 Task: Select the Pacific Time - US & Canada as time zone for the schedule.
Action: Mouse moved to (290, 424)
Screenshot: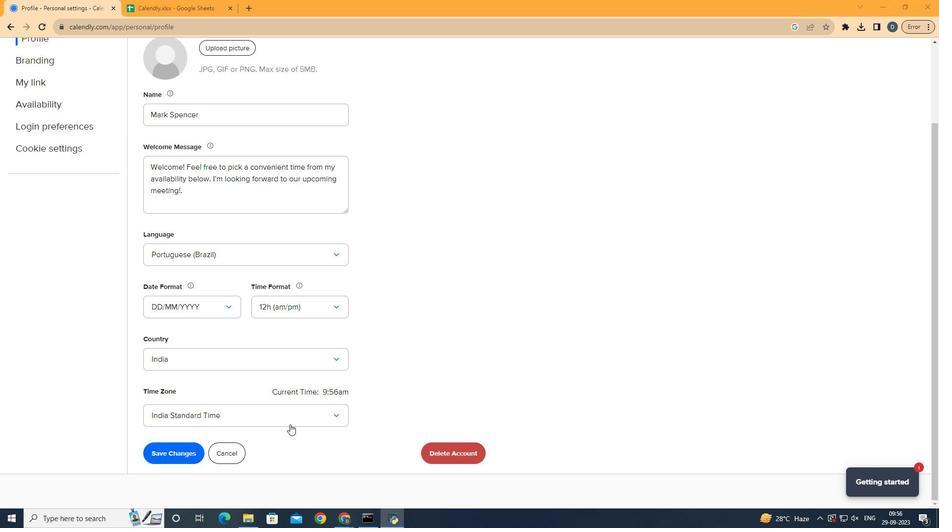 
Action: Mouse pressed left at (290, 424)
Screenshot: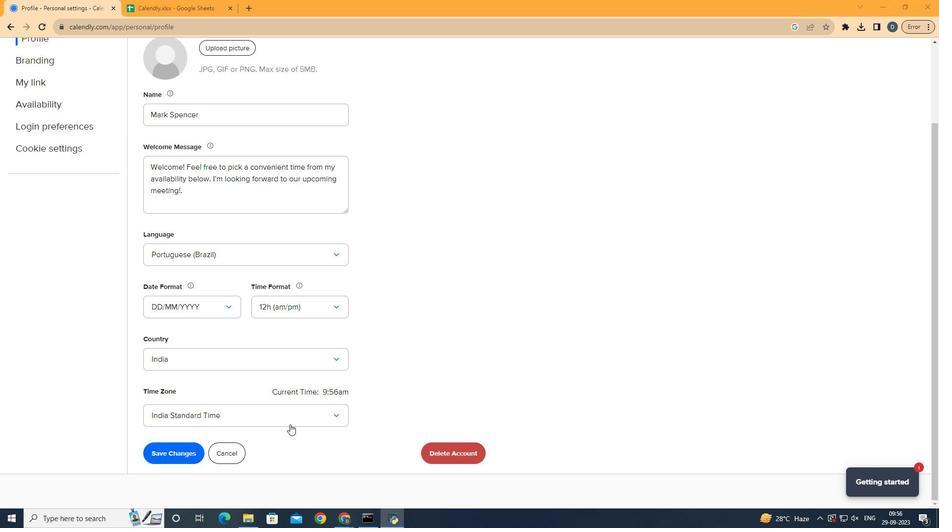 
Action: Mouse moved to (272, 475)
Screenshot: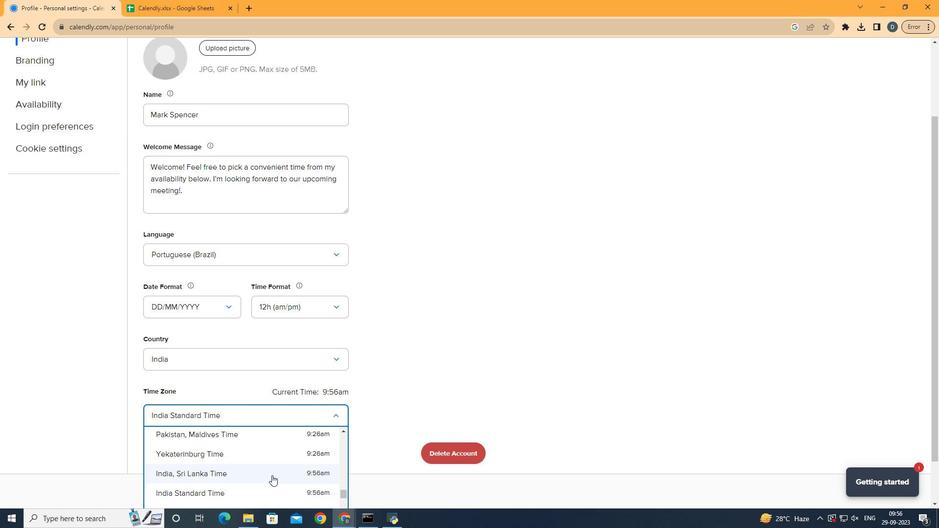 
Action: Mouse scrolled (272, 476) with delta (0, 0)
Screenshot: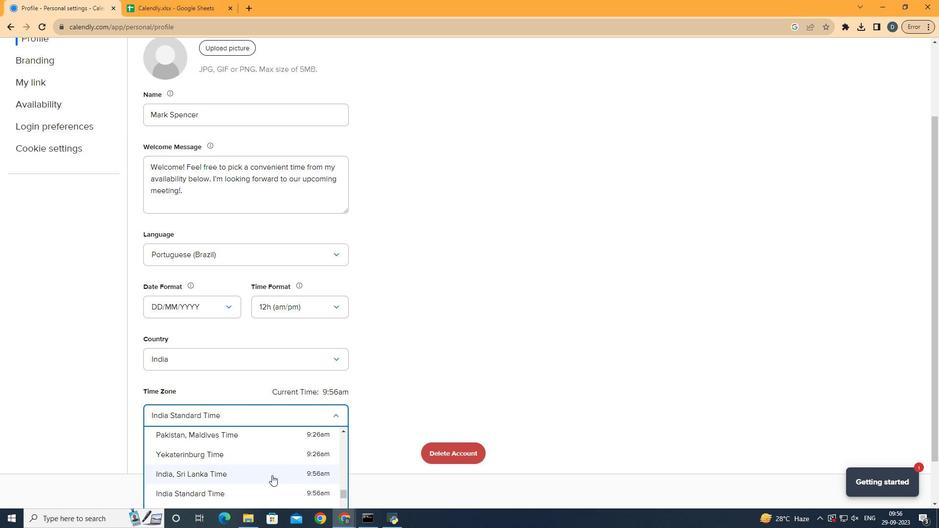 
Action: Mouse scrolled (272, 476) with delta (0, 0)
Screenshot: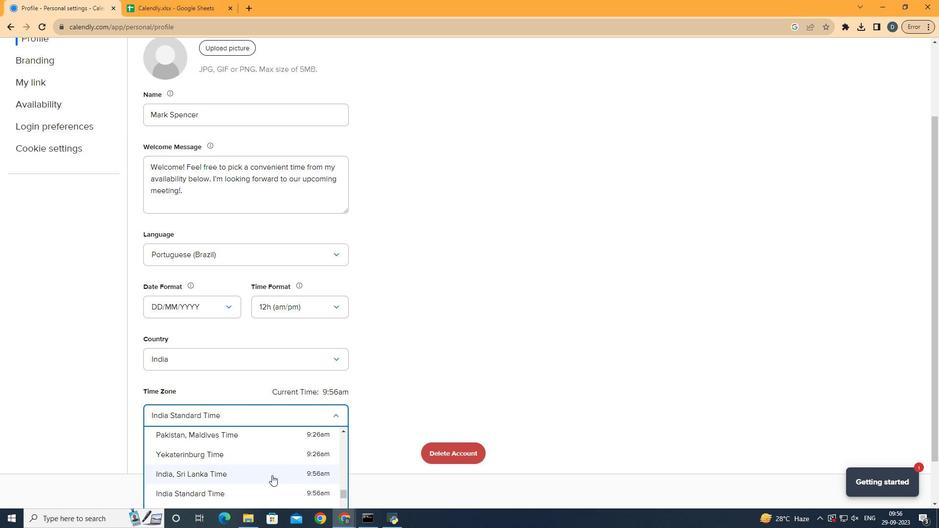 
Action: Mouse scrolled (272, 476) with delta (0, 0)
Screenshot: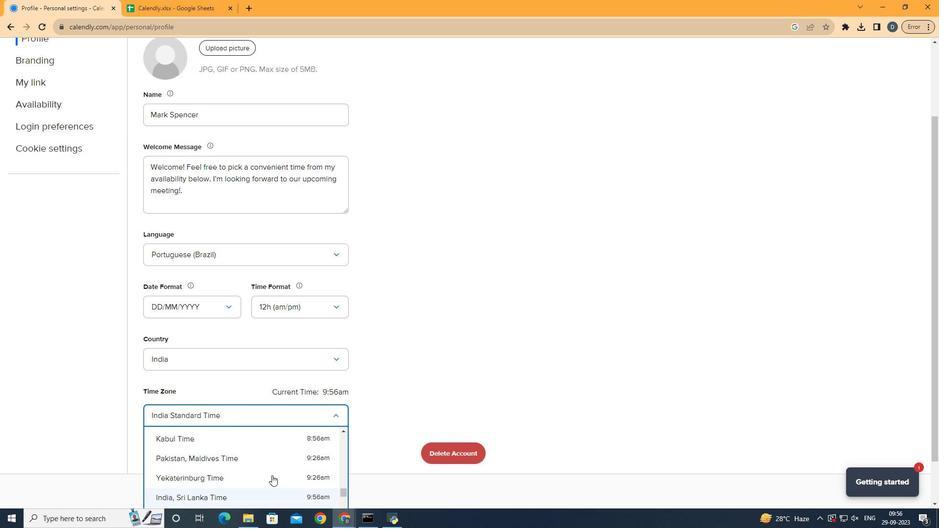 
Action: Mouse scrolled (272, 476) with delta (0, 0)
Screenshot: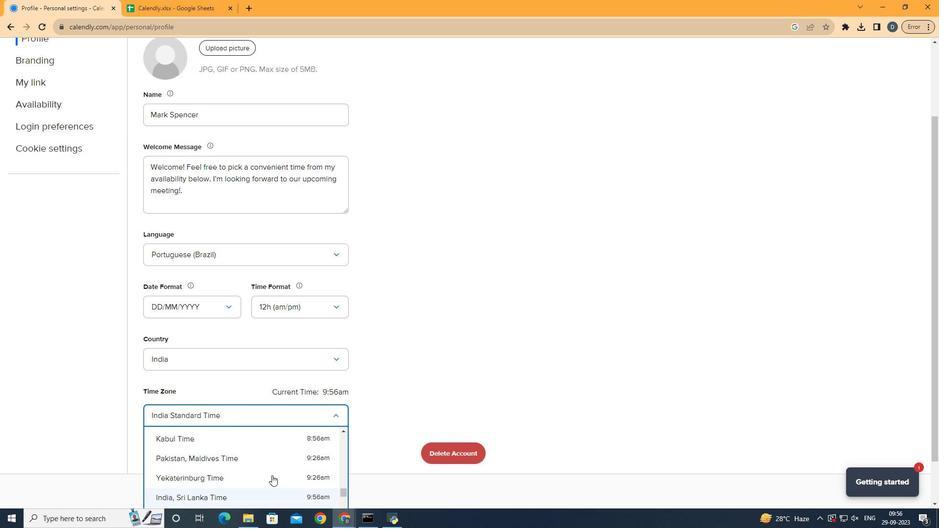 
Action: Mouse scrolled (272, 476) with delta (0, 0)
Screenshot: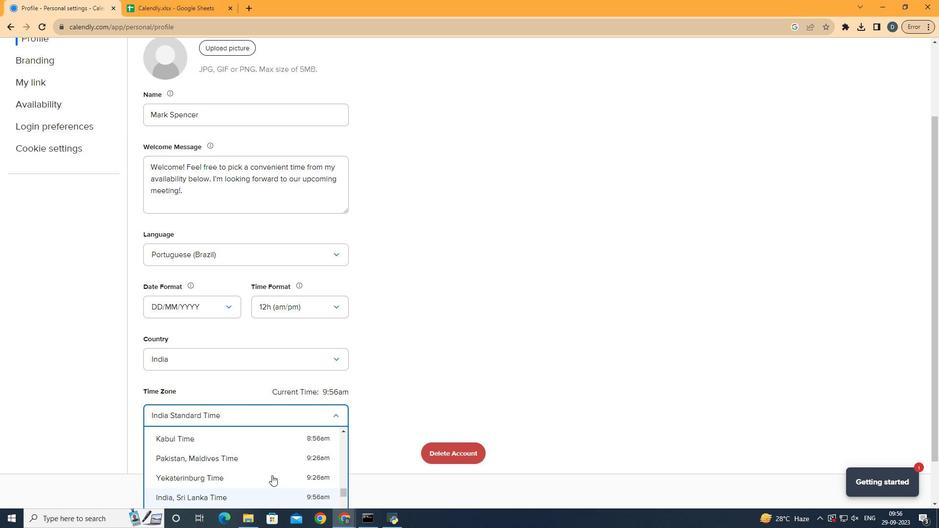 
Action: Mouse scrolled (272, 476) with delta (0, 0)
Screenshot: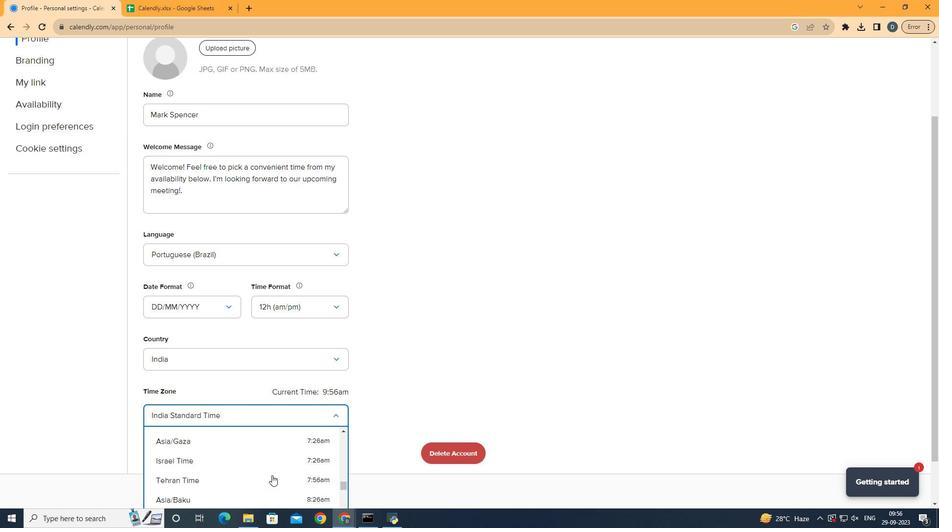
Action: Mouse scrolled (272, 476) with delta (0, 0)
Screenshot: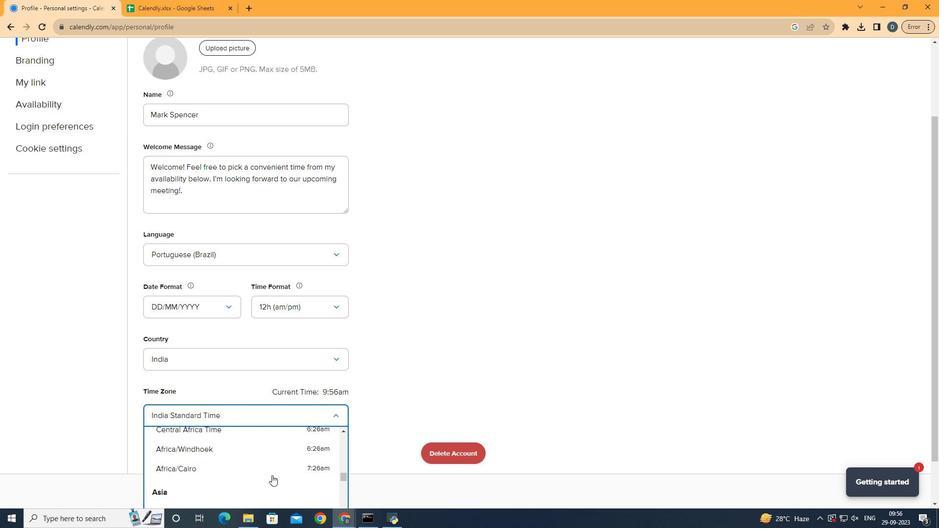 
Action: Mouse scrolled (272, 476) with delta (0, 0)
Screenshot: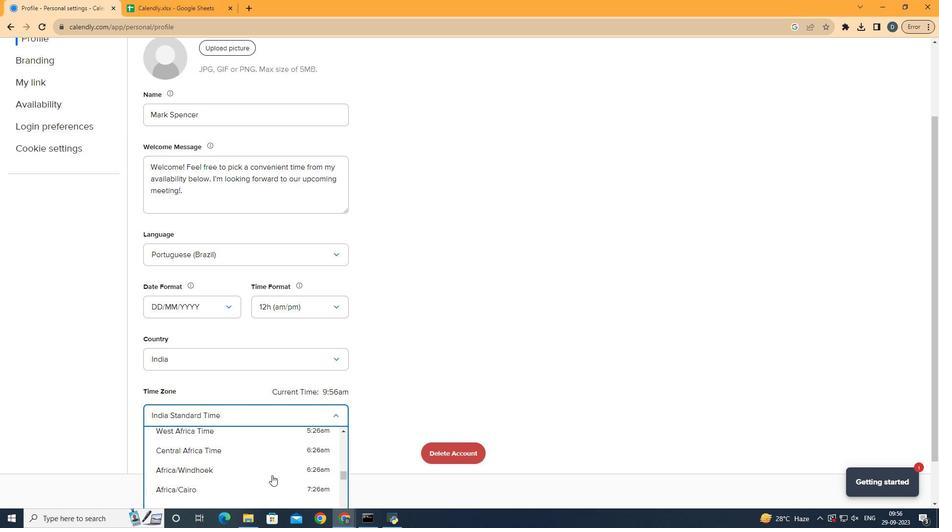 
Action: Mouse scrolled (272, 476) with delta (0, 0)
Screenshot: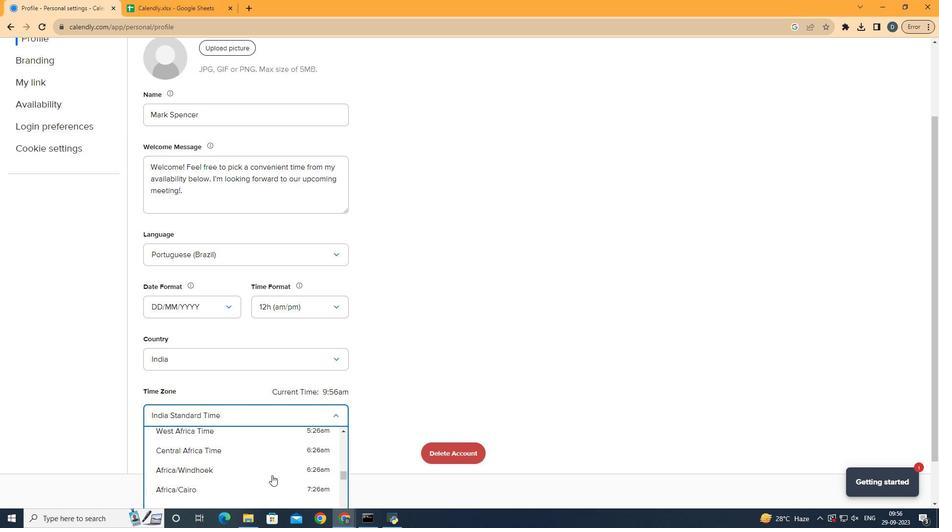 
Action: Mouse scrolled (272, 476) with delta (0, 0)
Screenshot: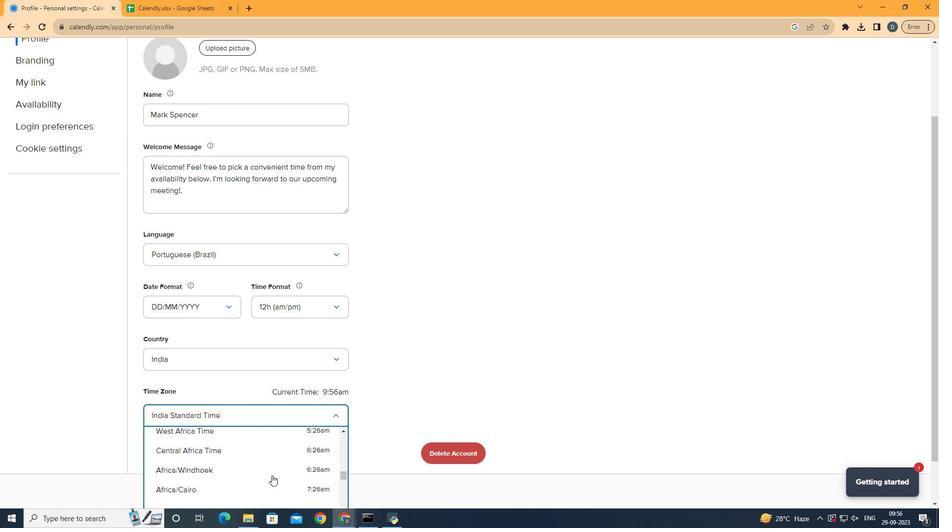 
Action: Mouse scrolled (272, 476) with delta (0, 0)
Screenshot: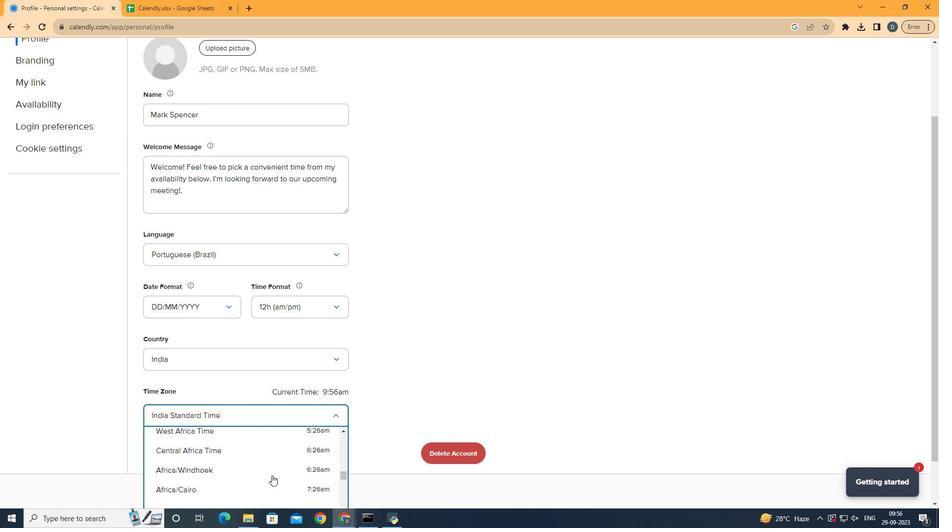 
Action: Mouse scrolled (272, 476) with delta (0, 0)
Screenshot: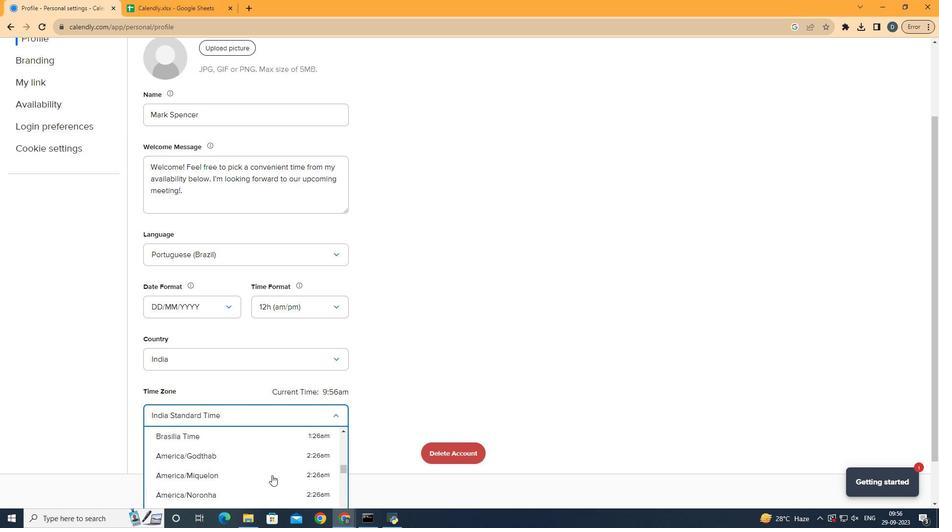 
Action: Mouse scrolled (272, 476) with delta (0, 0)
Screenshot: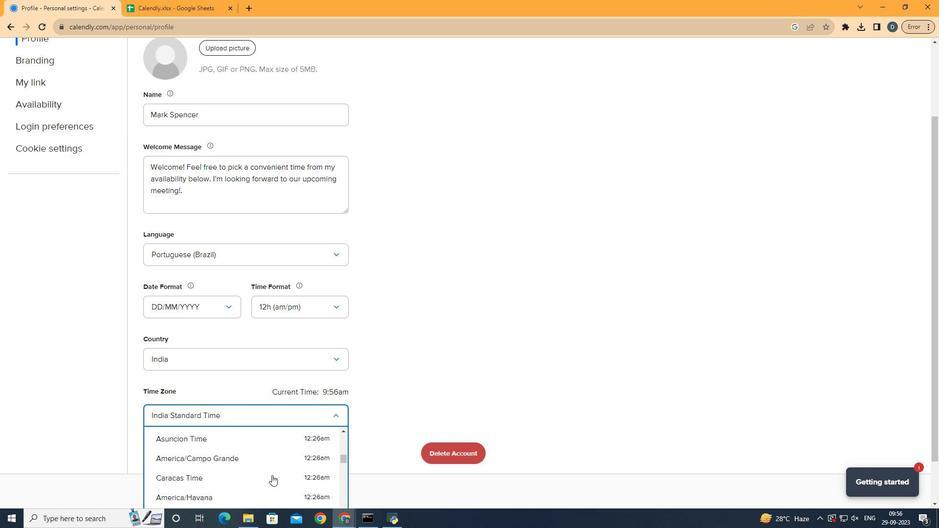 
Action: Mouse scrolled (272, 476) with delta (0, 0)
Screenshot: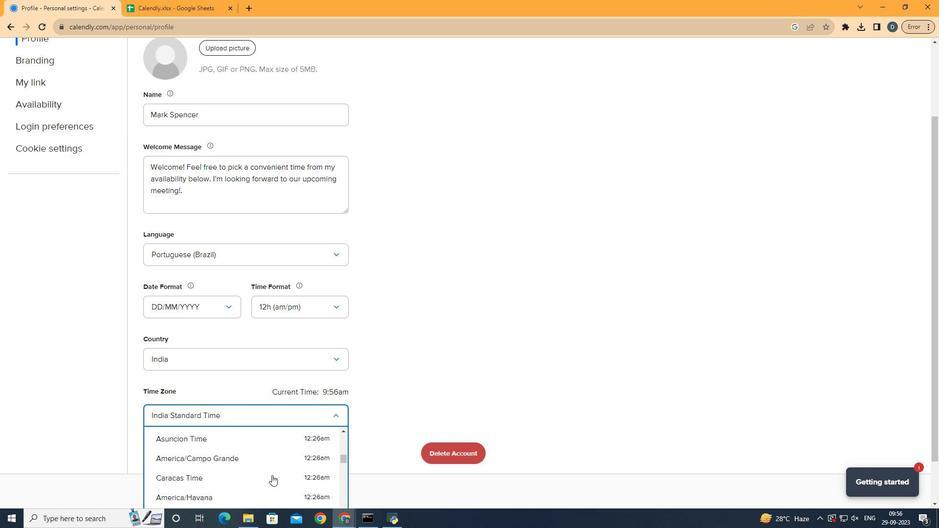 
Action: Mouse scrolled (272, 476) with delta (0, 0)
Screenshot: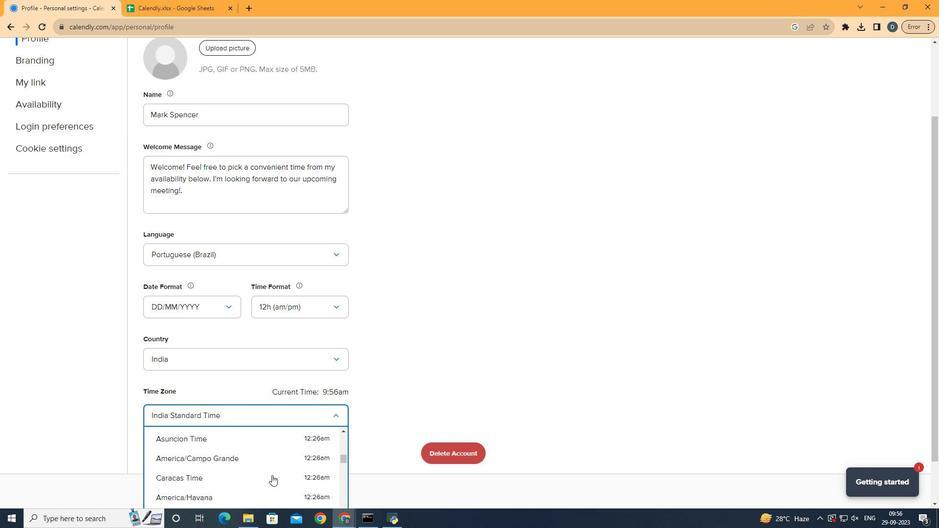 
Action: Mouse scrolled (272, 476) with delta (0, 0)
Screenshot: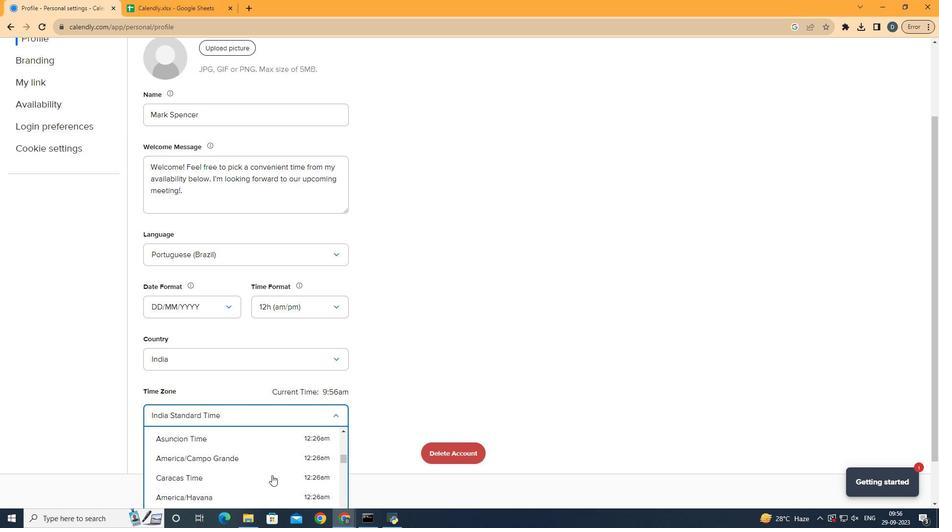 
Action: Mouse scrolled (272, 476) with delta (0, 0)
Screenshot: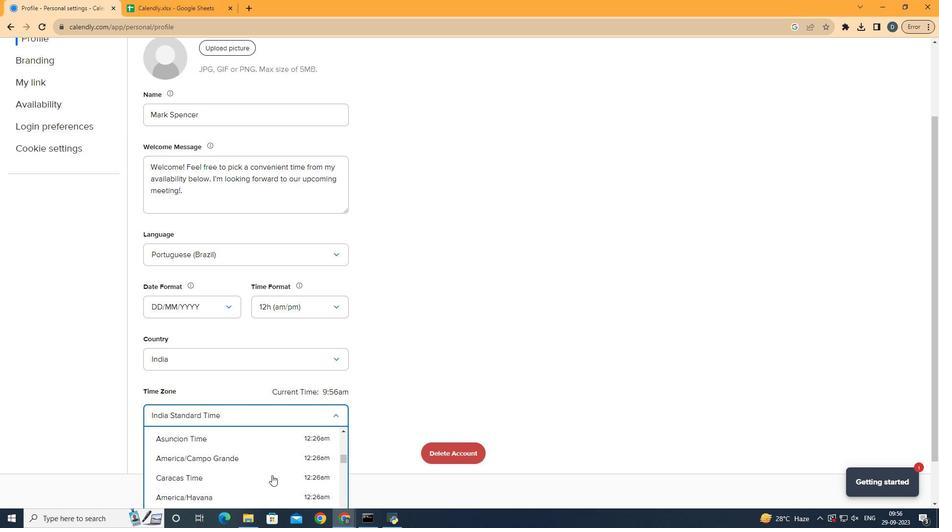 
Action: Mouse scrolled (272, 476) with delta (0, 0)
Screenshot: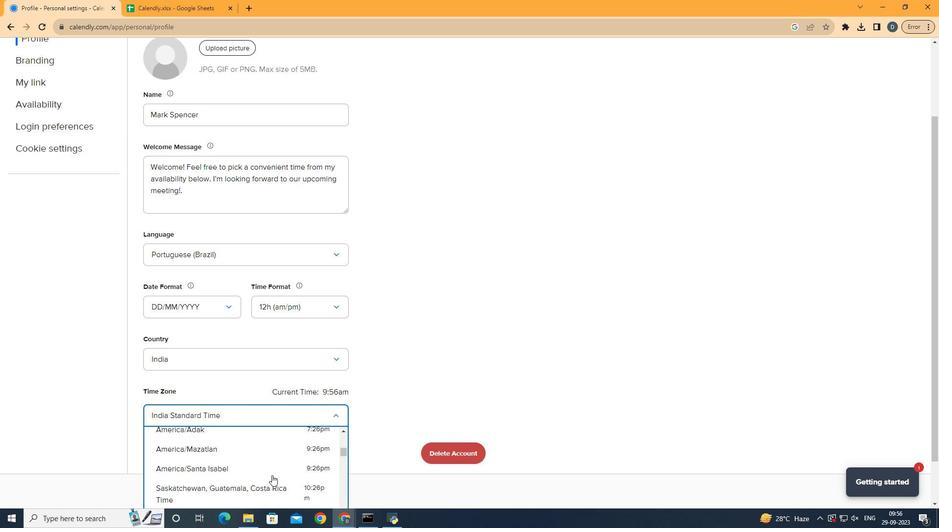 
Action: Mouse scrolled (272, 476) with delta (0, 0)
Screenshot: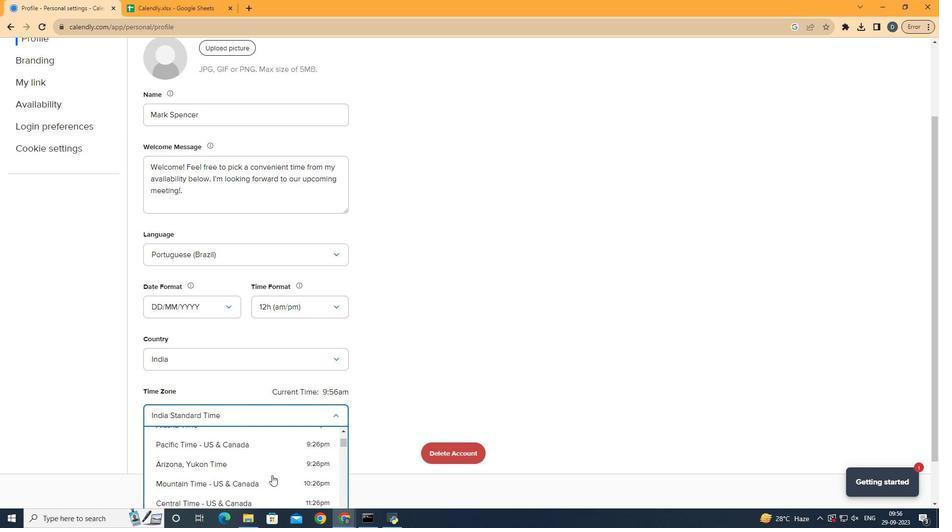 
Action: Mouse scrolled (272, 476) with delta (0, 0)
Screenshot: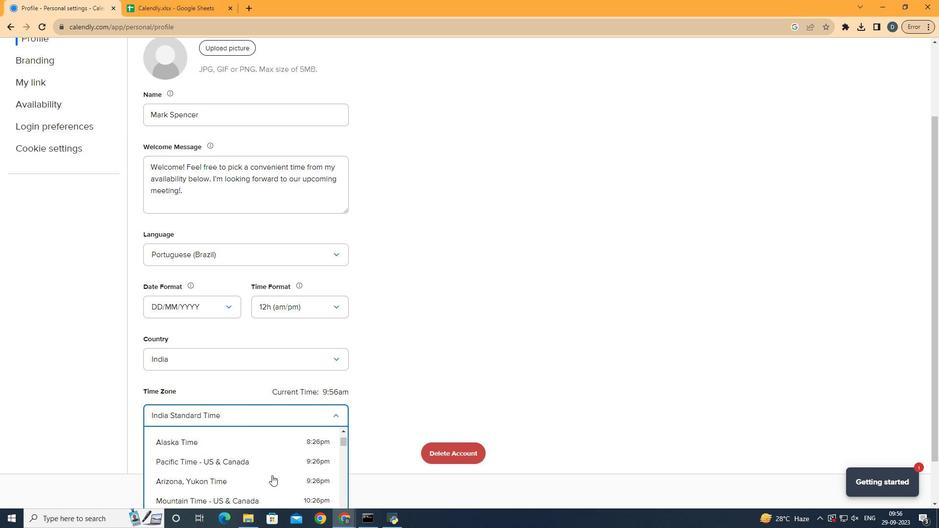 
Action: Mouse scrolled (272, 476) with delta (0, 0)
Screenshot: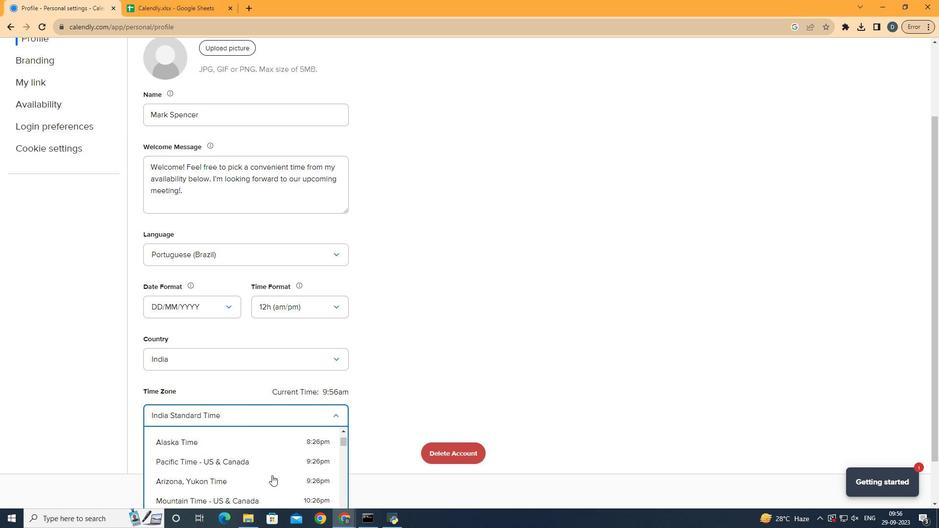 
Action: Mouse scrolled (272, 476) with delta (0, 0)
Screenshot: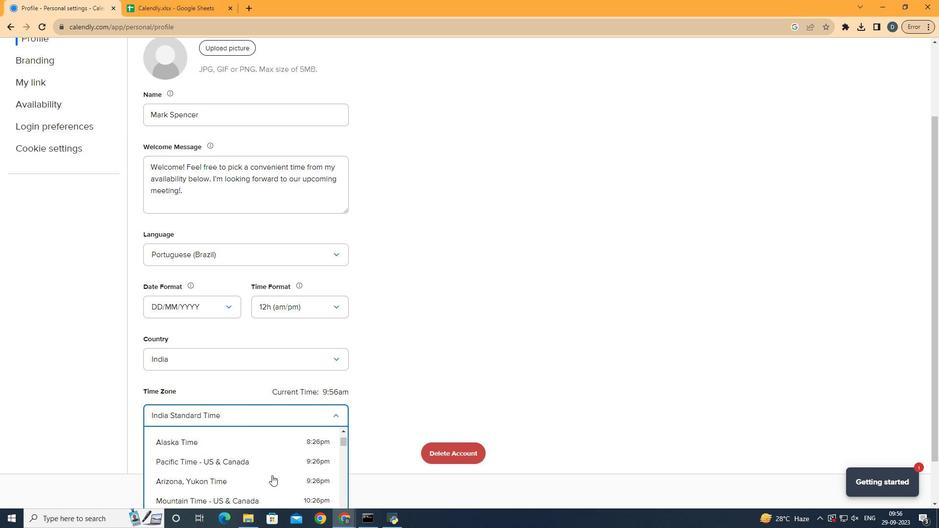 
Action: Mouse scrolled (272, 476) with delta (0, 0)
Screenshot: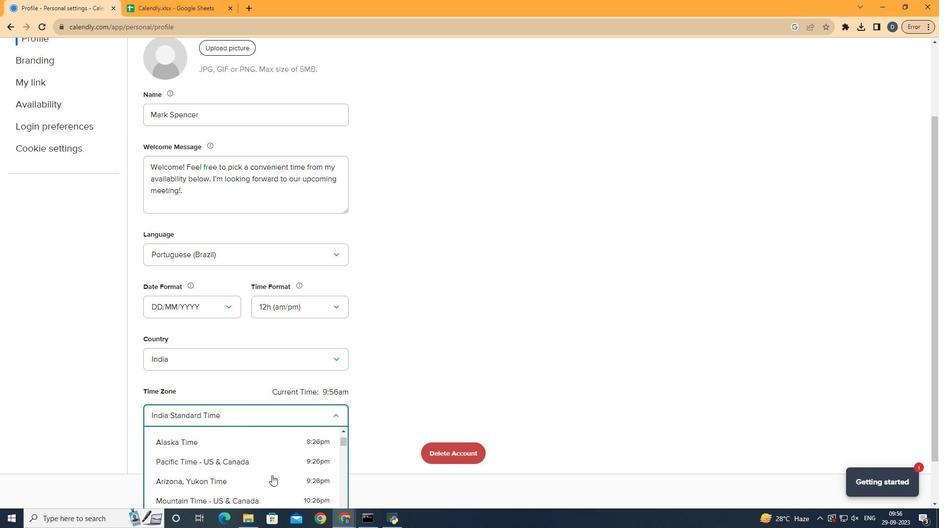 
Action: Mouse scrolled (272, 476) with delta (0, 0)
Screenshot: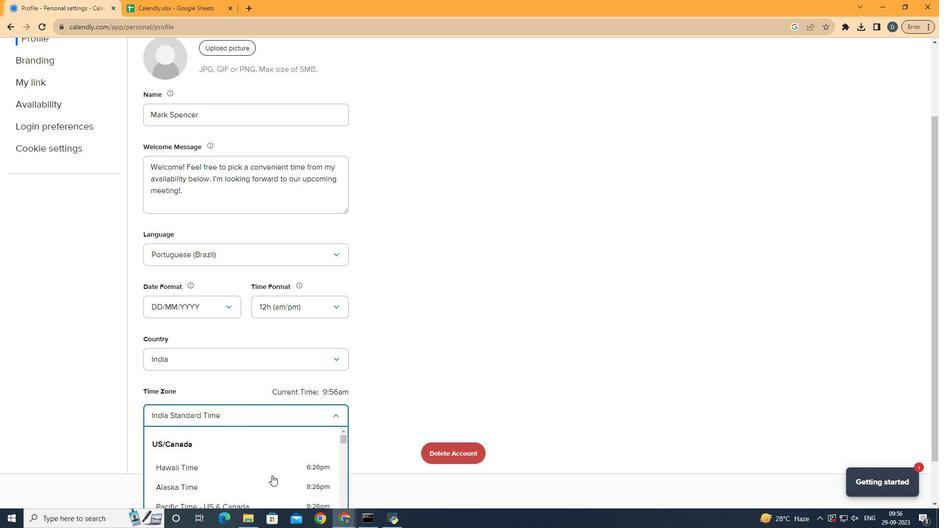 
Action: Mouse scrolled (272, 476) with delta (0, 0)
Screenshot: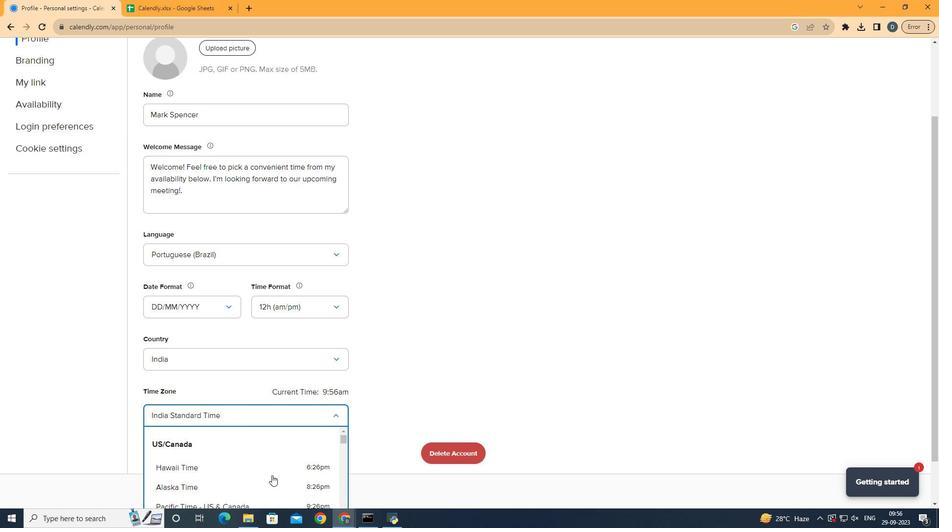 
Action: Mouse scrolled (272, 476) with delta (0, 0)
Screenshot: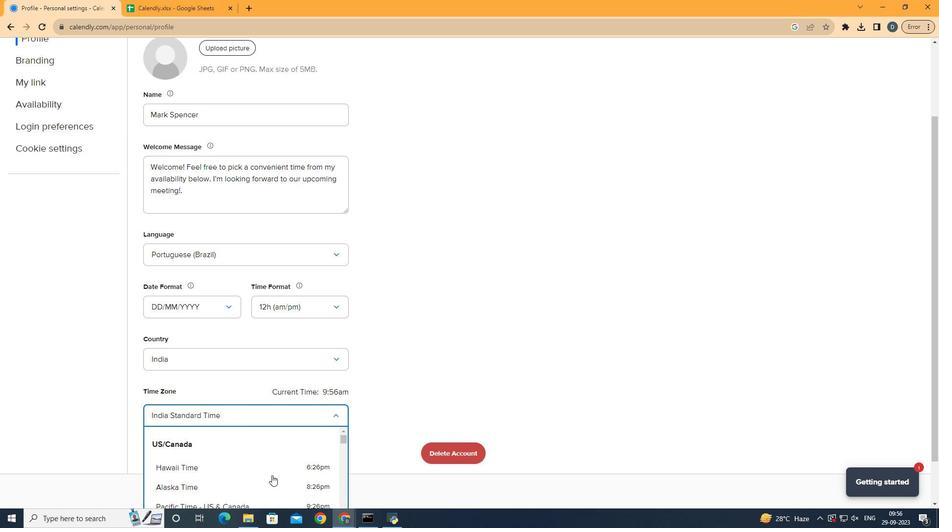 
Action: Mouse scrolled (272, 476) with delta (0, 0)
Screenshot: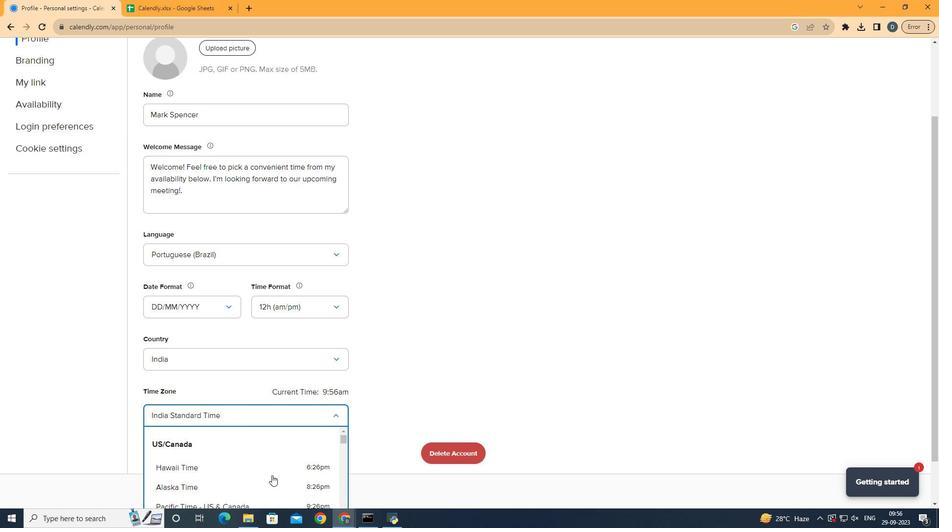 
Action: Mouse scrolled (272, 476) with delta (0, 0)
Screenshot: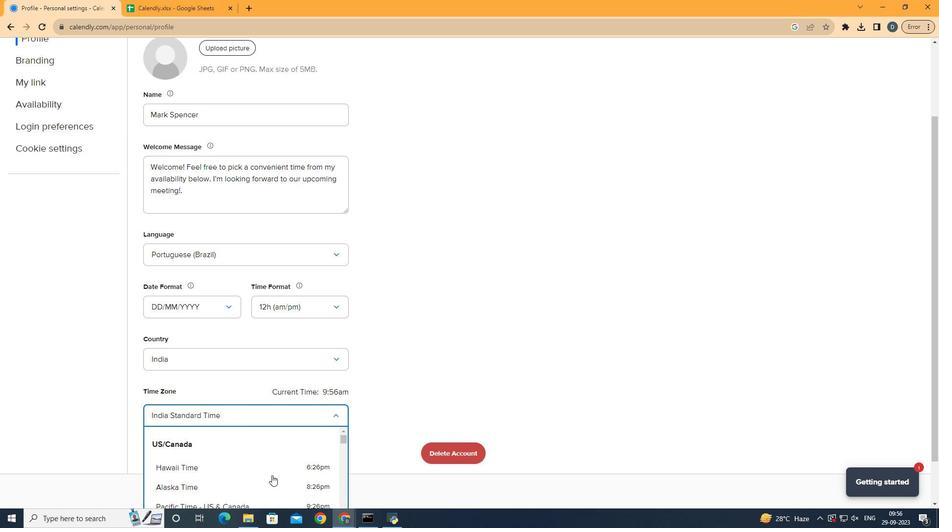 
Action: Mouse scrolled (272, 476) with delta (0, 0)
Screenshot: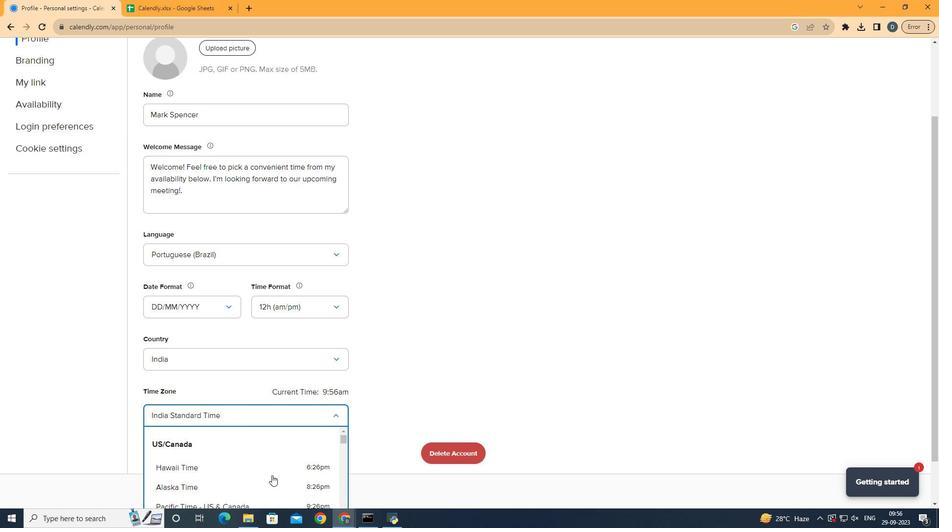 
Action: Mouse moved to (570, 253)
Screenshot: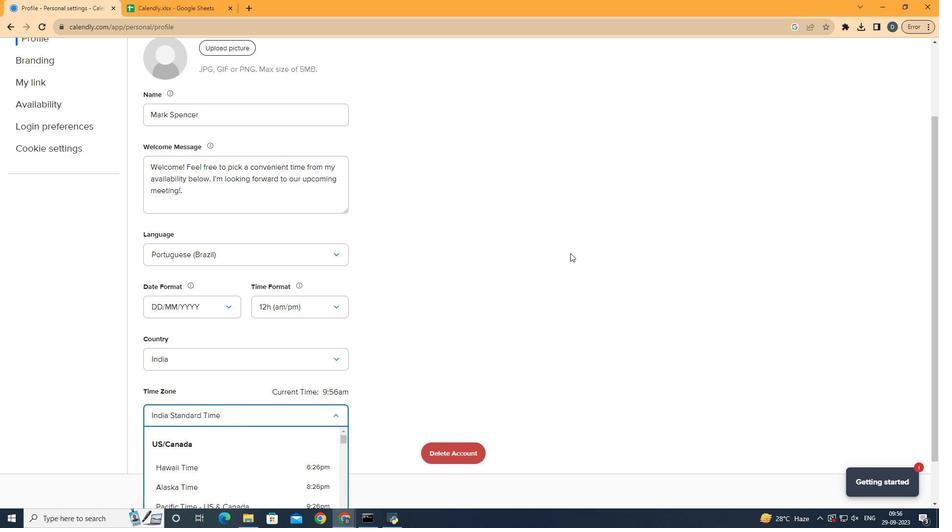 
Action: Mouse scrolled (570, 253) with delta (0, 0)
Screenshot: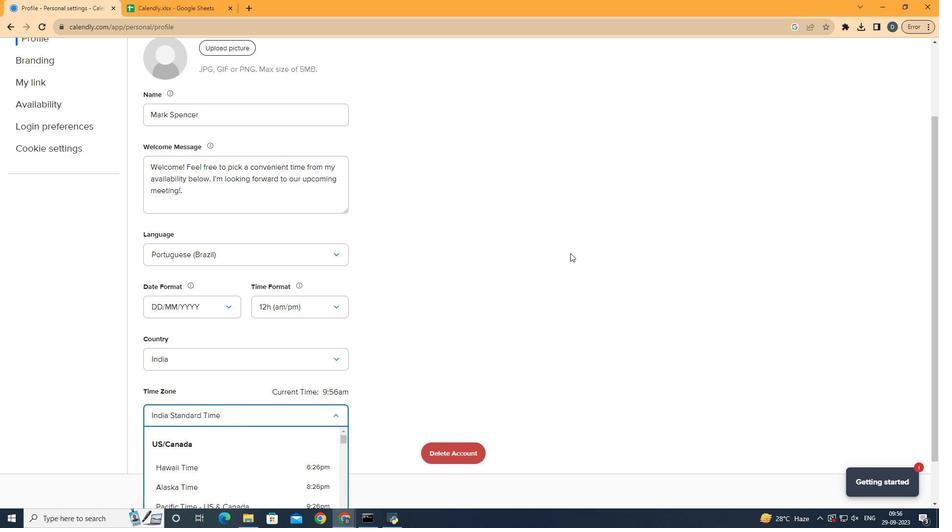 
Action: Mouse scrolled (570, 253) with delta (0, 0)
Screenshot: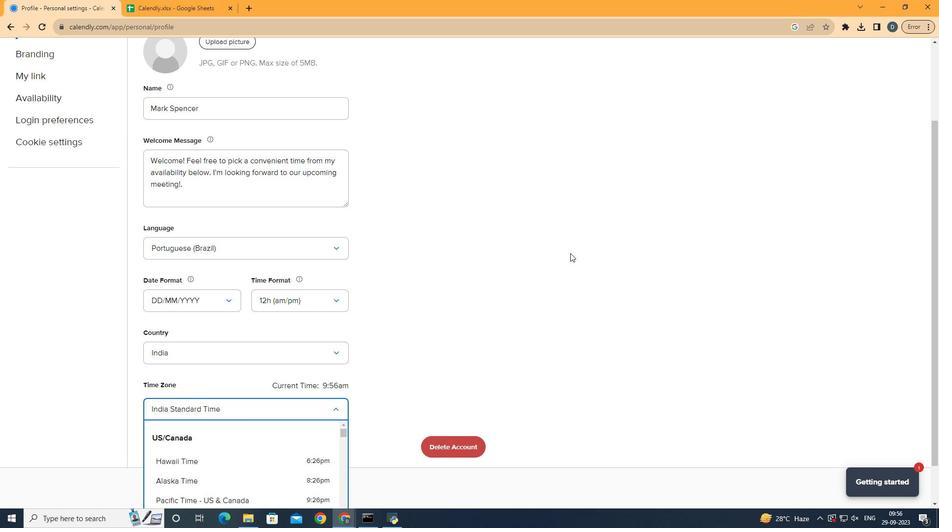 
Action: Mouse moved to (271, 396)
Screenshot: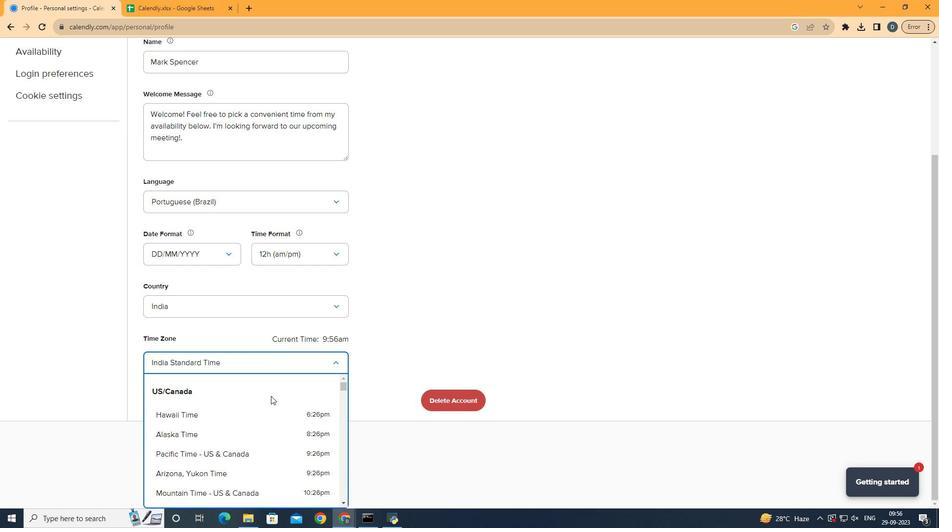 
Action: Mouse scrolled (271, 396) with delta (0, 0)
Screenshot: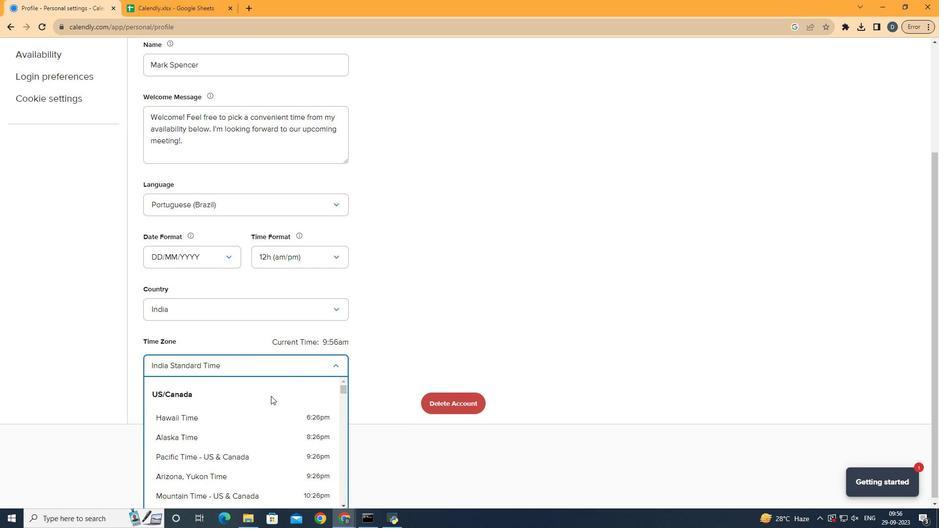 
Action: Mouse scrolled (271, 396) with delta (0, 0)
Screenshot: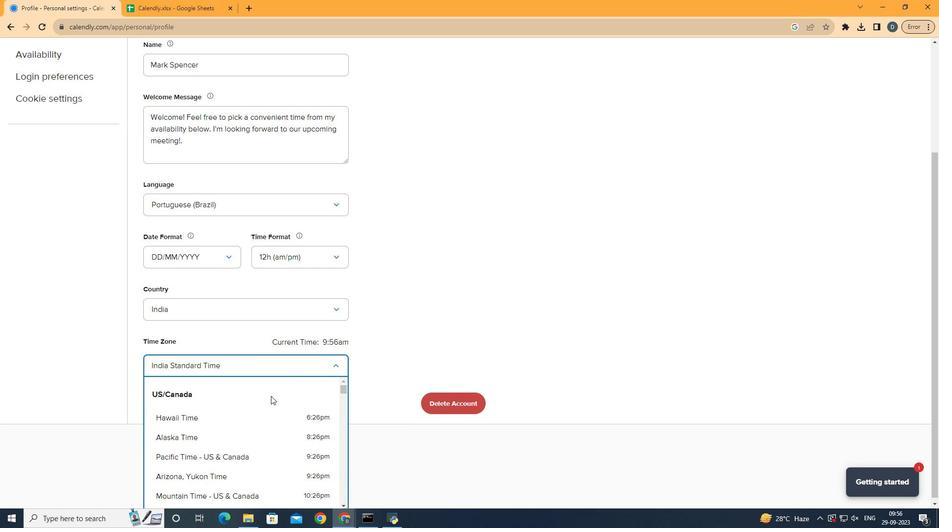 
Action: Mouse scrolled (271, 396) with delta (0, 0)
Screenshot: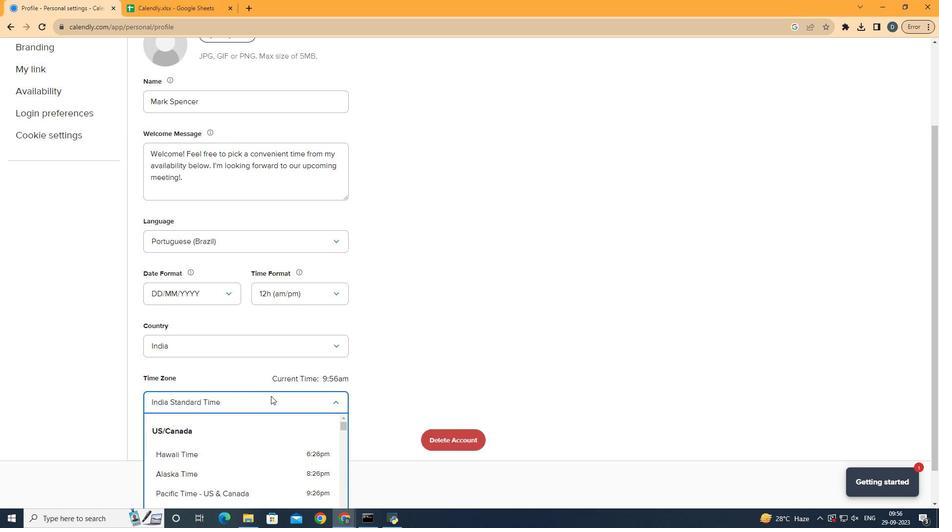 
Action: Mouse scrolled (271, 396) with delta (0, 0)
Screenshot: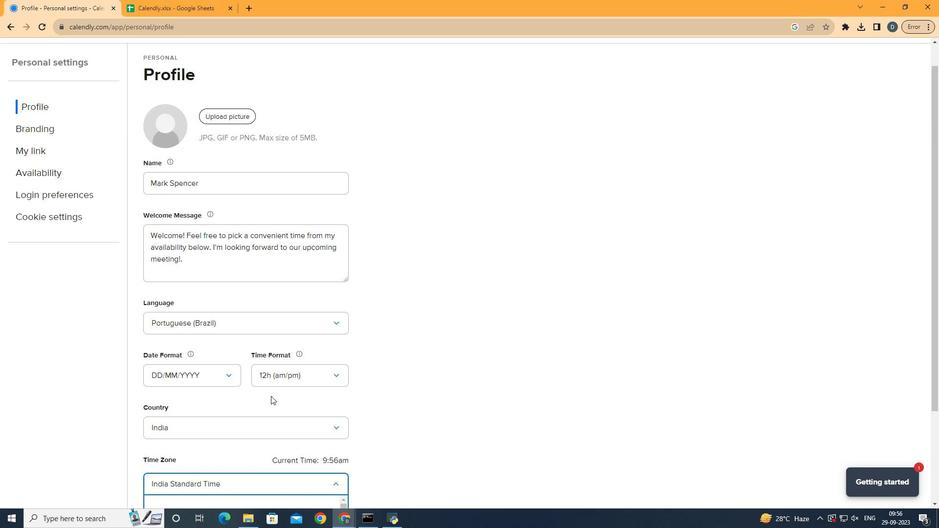 
Action: Mouse moved to (743, 310)
Screenshot: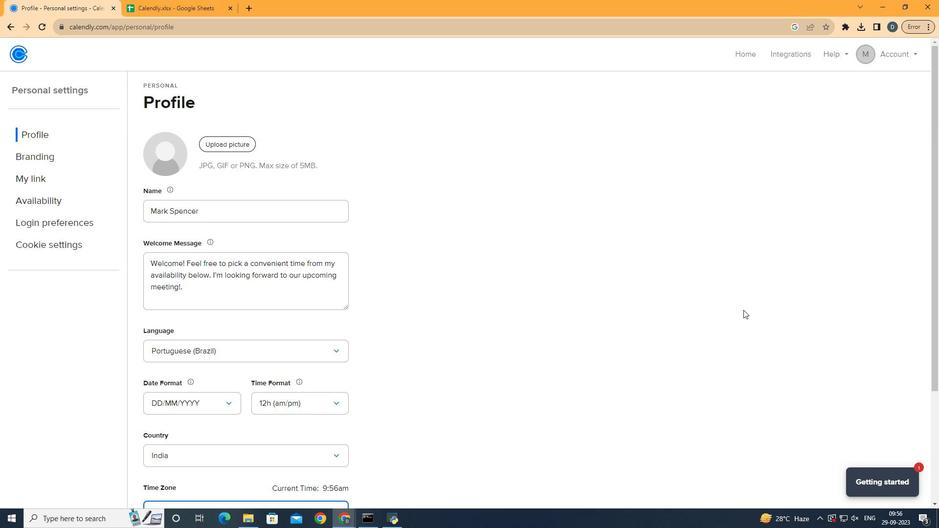 
Action: Mouse scrolled (743, 309) with delta (0, 0)
Screenshot: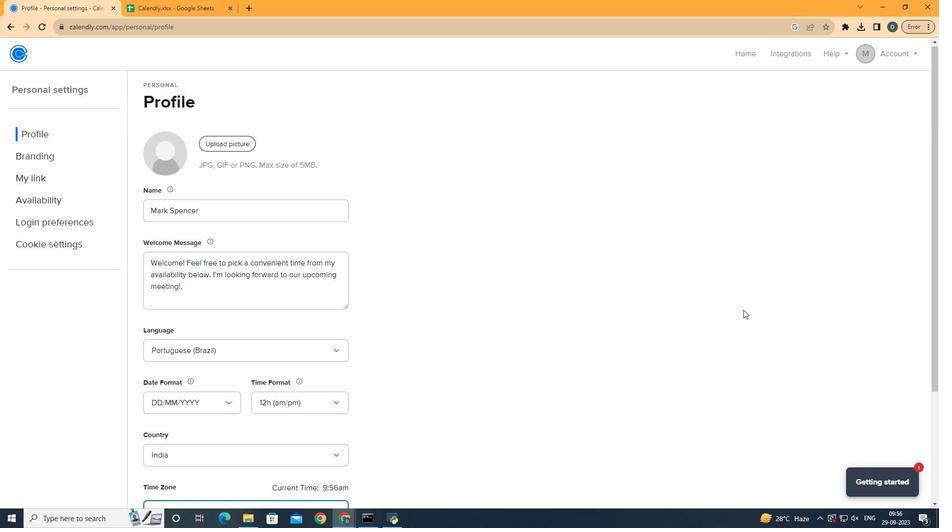 
Action: Mouse scrolled (743, 309) with delta (0, 0)
Screenshot: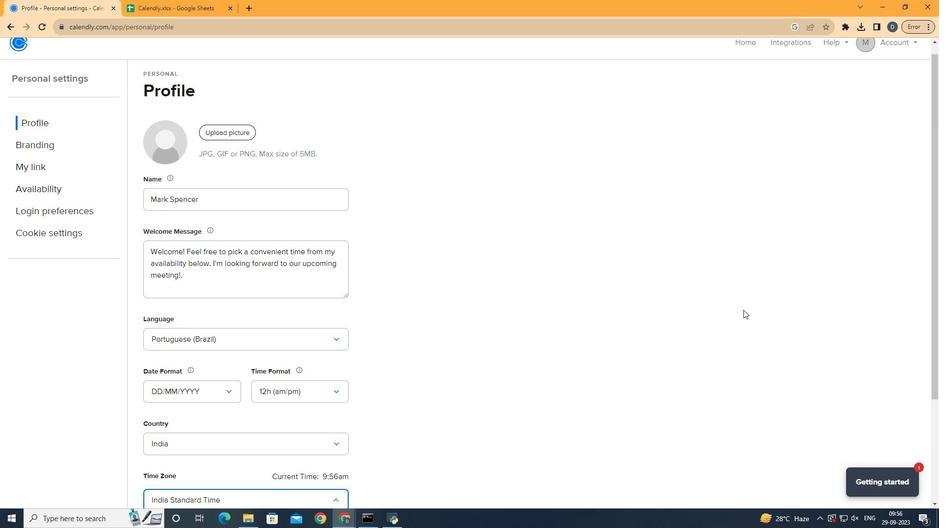 
Action: Mouse scrolled (743, 309) with delta (0, 0)
Screenshot: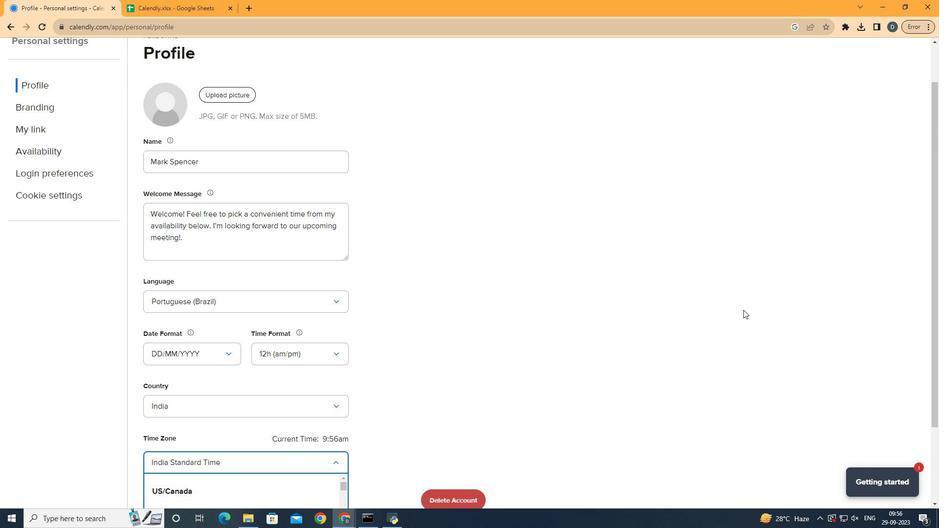 
Action: Mouse scrolled (743, 309) with delta (0, 0)
Screenshot: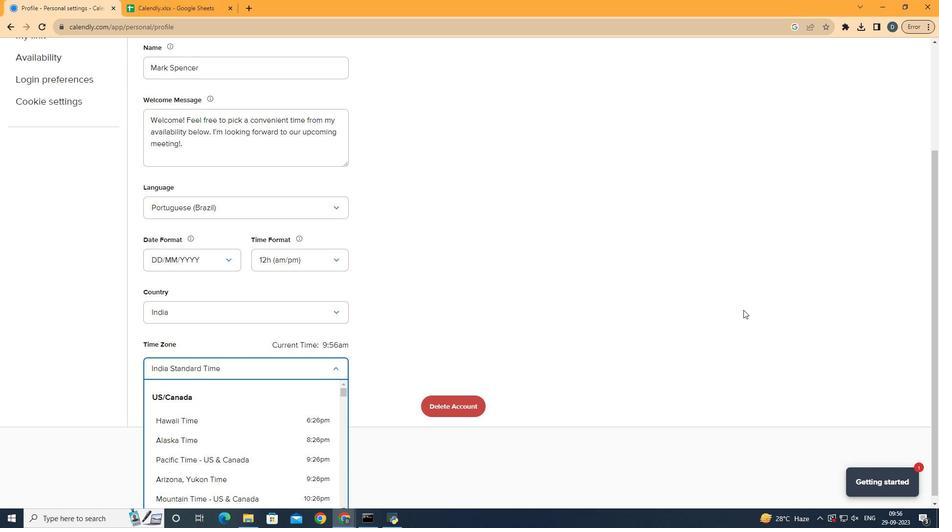 
Action: Mouse moved to (285, 422)
Screenshot: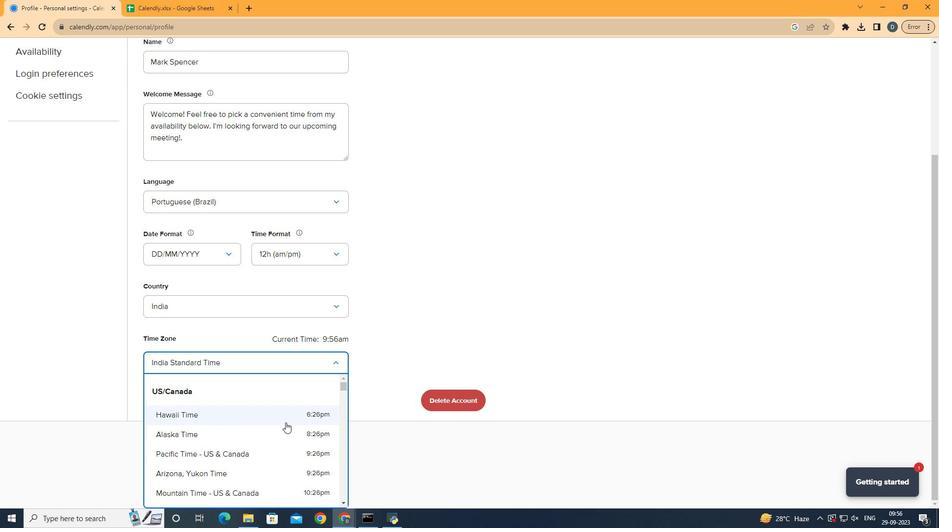 
Action: Mouse scrolled (285, 422) with delta (0, 0)
Screenshot: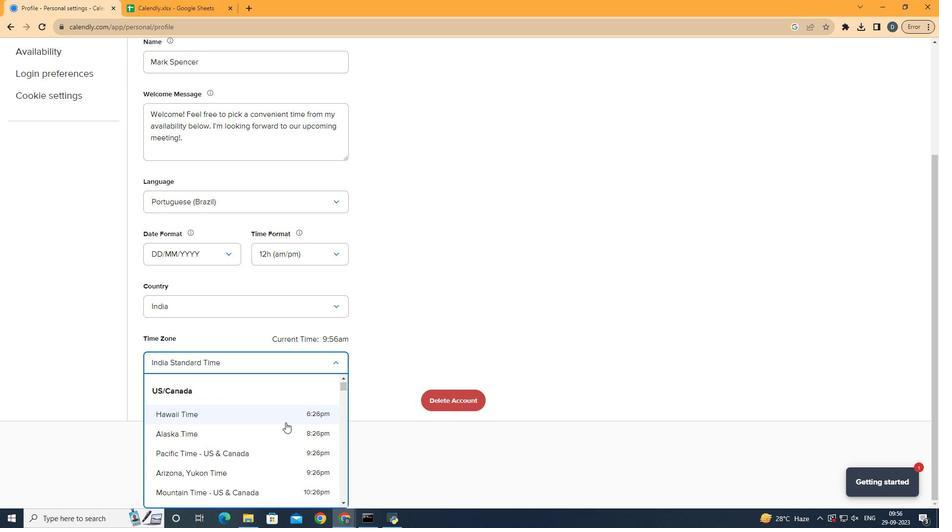 
Action: Mouse moved to (285, 405)
Screenshot: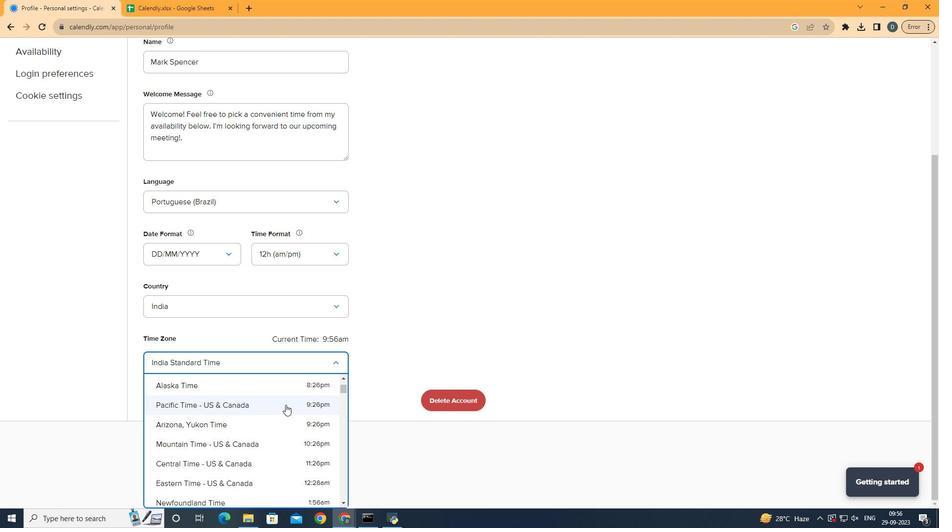 
Action: Mouse pressed left at (285, 405)
Screenshot: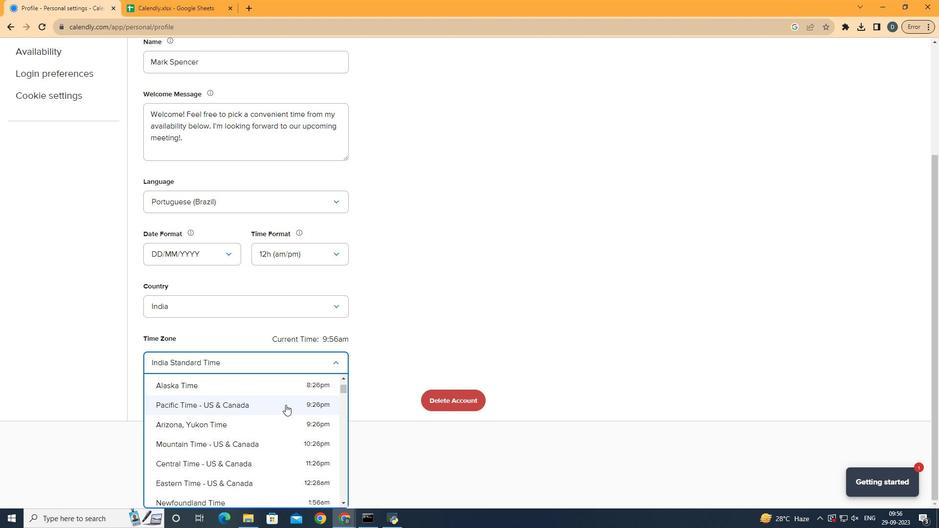 
Action: Mouse moved to (496, 365)
Screenshot: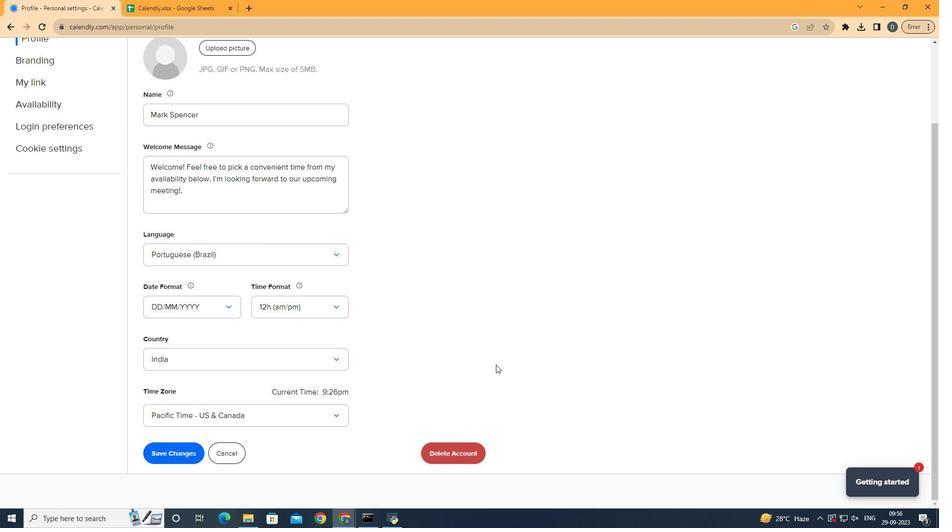 
